 Task: Open Card Card0000000011 in Board Board0000000003 in Workspace WS0000000001 in Trello. Add Member Carxxstreet7916@gmail.com to Card Card0000000011 in Board Board0000000003 in Workspace WS0000000001 in Trello. Add Orange Label titled Label0000000011 to Card Card0000000011 in Board Board0000000003 in Workspace WS0000000001 in Trello. Add Checklist CL0000000011 to Card Card0000000011 in Board Board0000000003 in Workspace WS0000000001 in Trello. Add Dates with Start Date as Oct 01 2023 and Due Date as Oct 31 2023 to Card Card0000000011 in Board Board0000000003 in Workspace WS0000000001 in Trello
Action: Mouse moved to (547, 79)
Screenshot: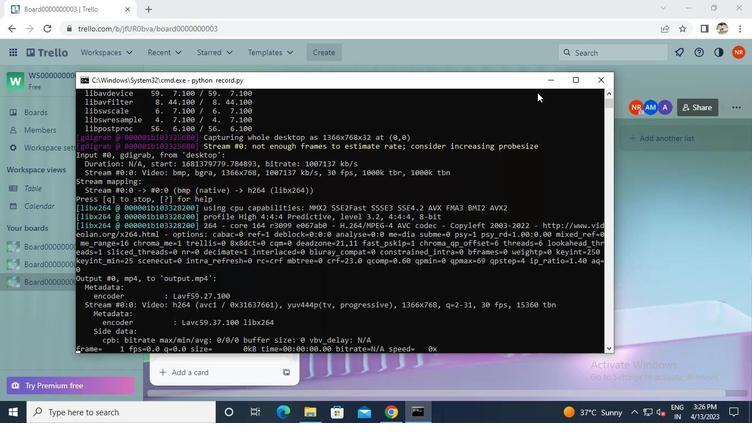 
Action: Mouse pressed left at (547, 79)
Screenshot: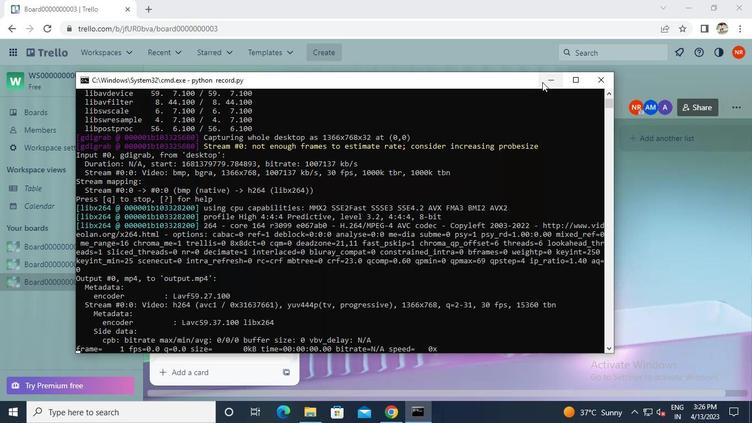 
Action: Mouse moved to (221, 336)
Screenshot: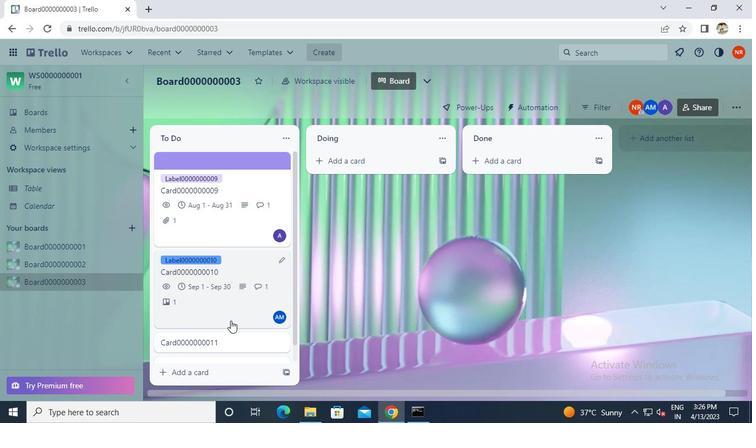 
Action: Mouse pressed left at (221, 336)
Screenshot: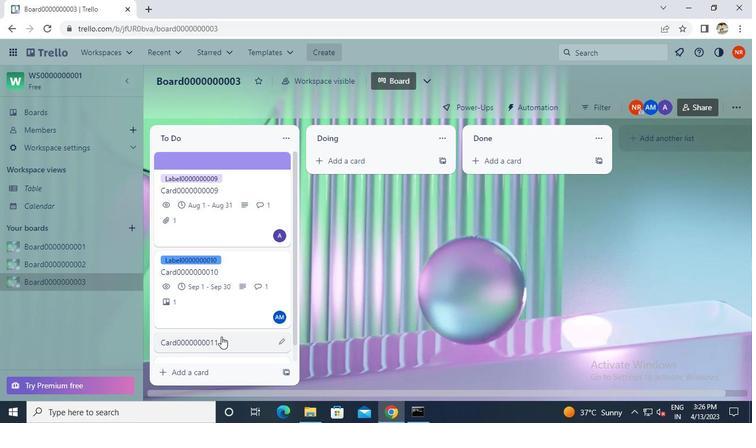
Action: Mouse moved to (490, 181)
Screenshot: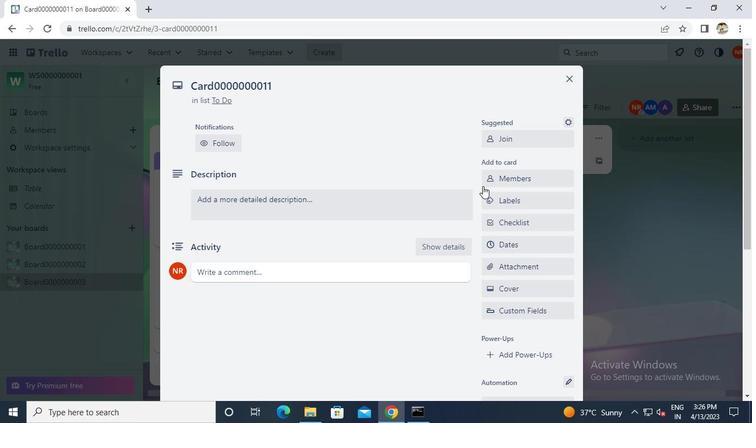 
Action: Mouse pressed left at (490, 181)
Screenshot: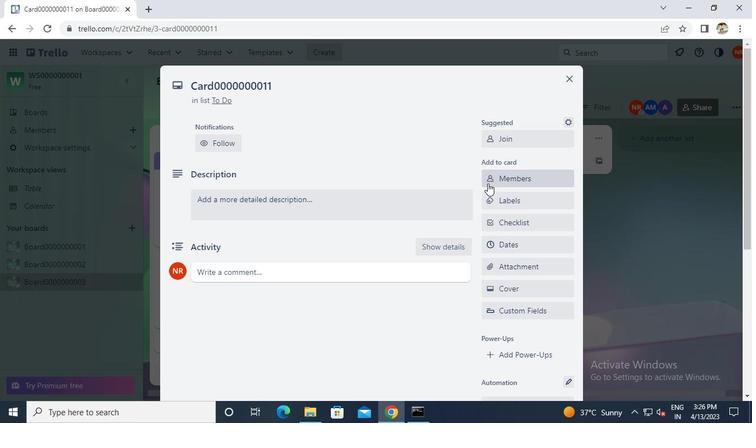 
Action: Mouse moved to (489, 180)
Screenshot: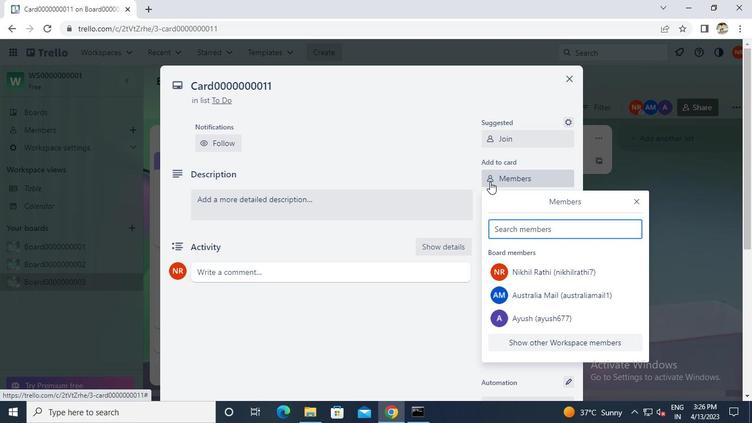 
Action: Keyboard Key.caps_lock
Screenshot: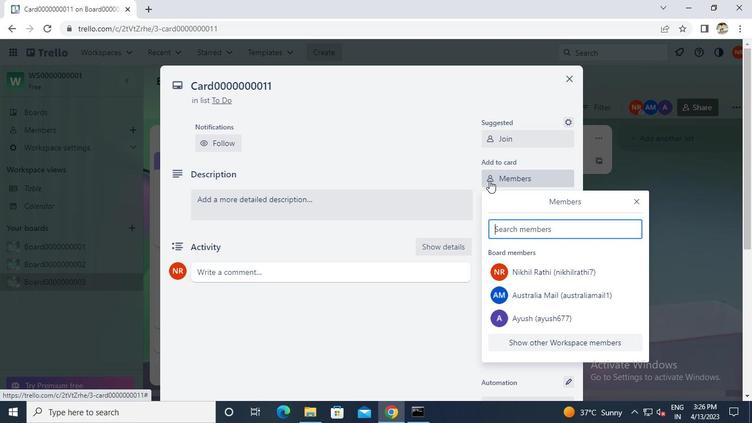 
Action: Keyboard c
Screenshot: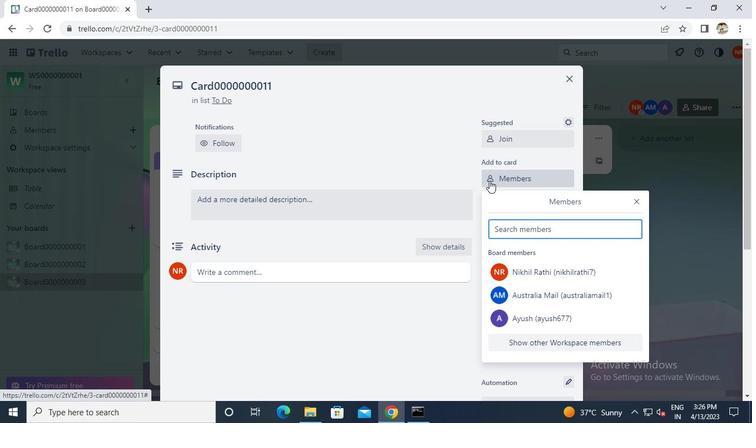 
Action: Keyboard a
Screenshot: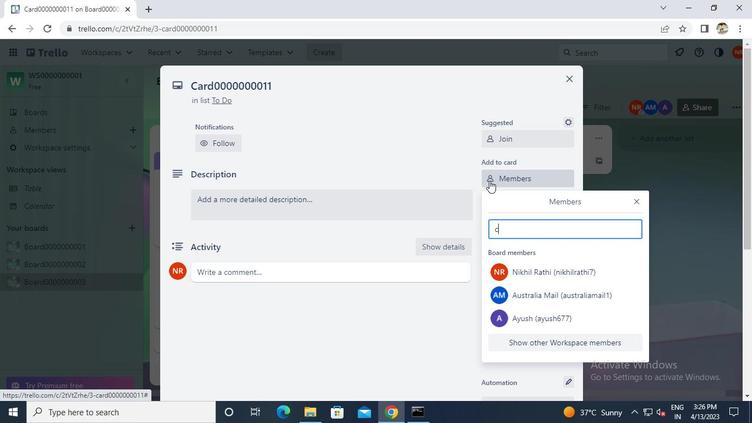 
Action: Keyboard r
Screenshot: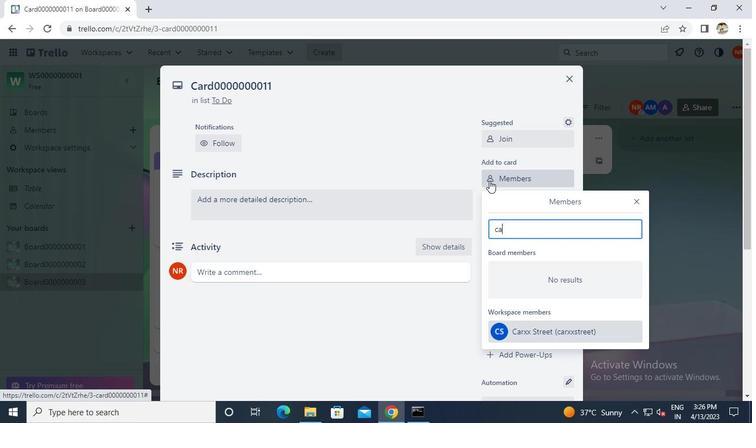 
Action: Mouse moved to (517, 332)
Screenshot: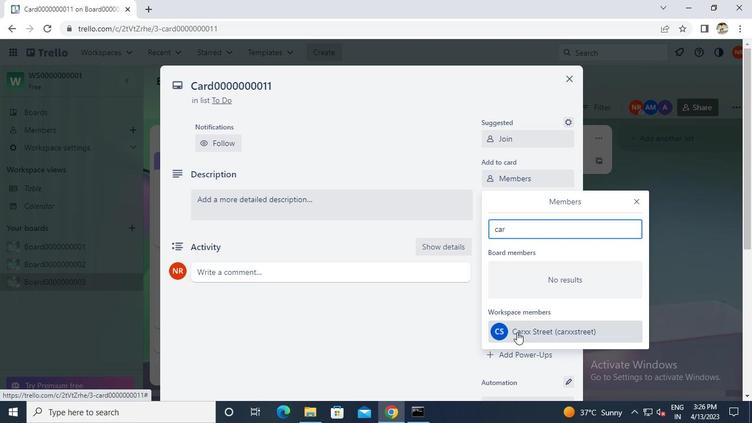 
Action: Mouse pressed left at (517, 332)
Screenshot: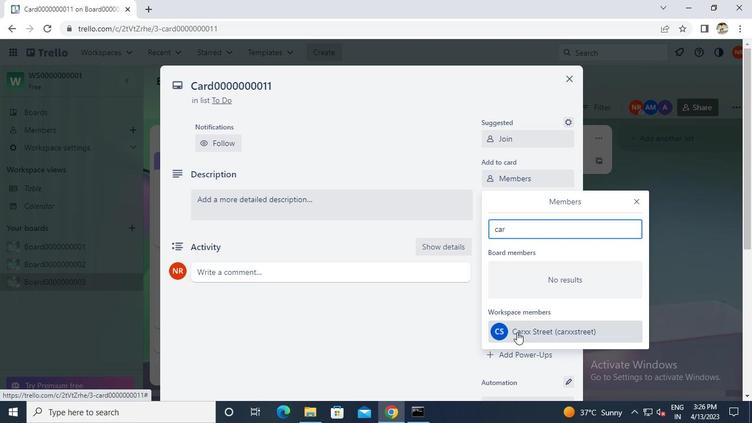 
Action: Mouse moved to (635, 201)
Screenshot: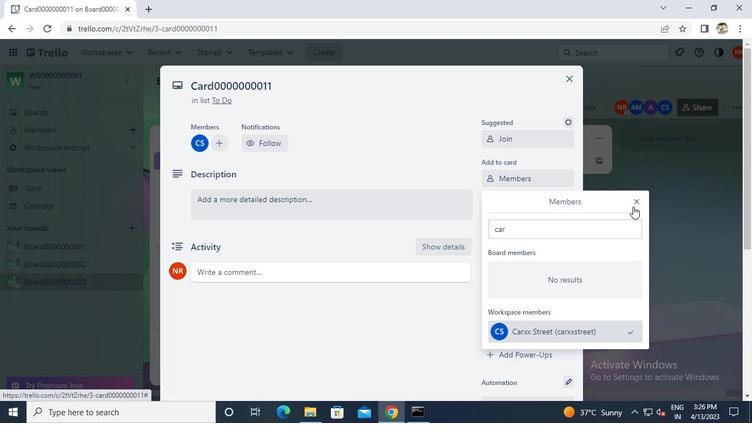 
Action: Mouse pressed left at (635, 201)
Screenshot: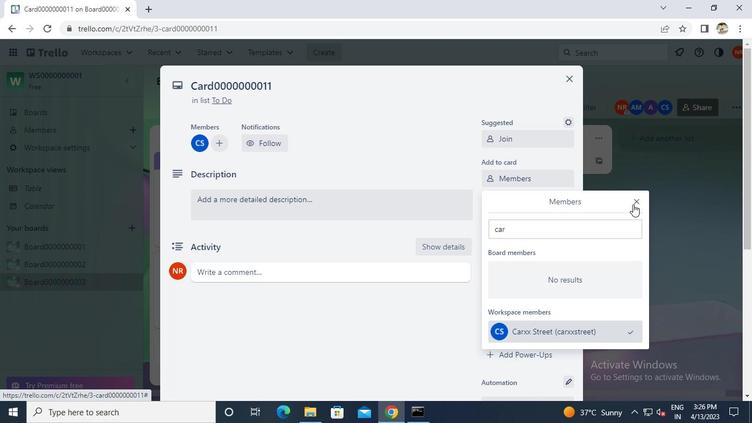 
Action: Mouse moved to (525, 197)
Screenshot: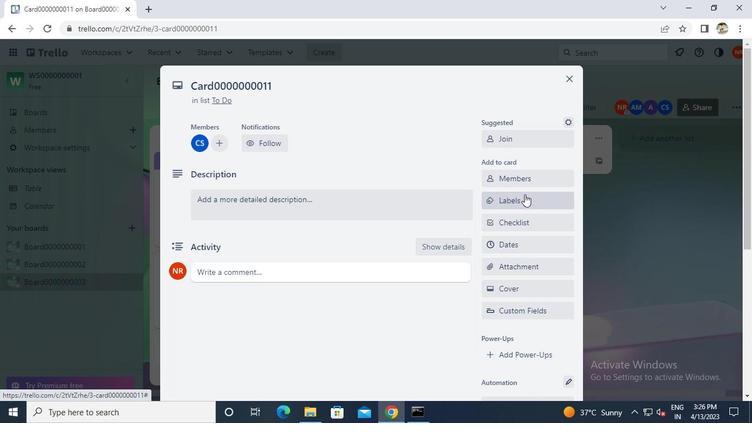 
Action: Mouse pressed left at (525, 197)
Screenshot: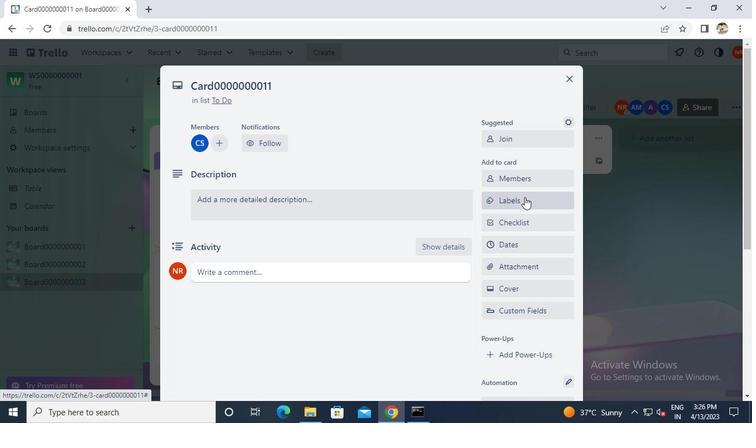 
Action: Mouse moved to (551, 312)
Screenshot: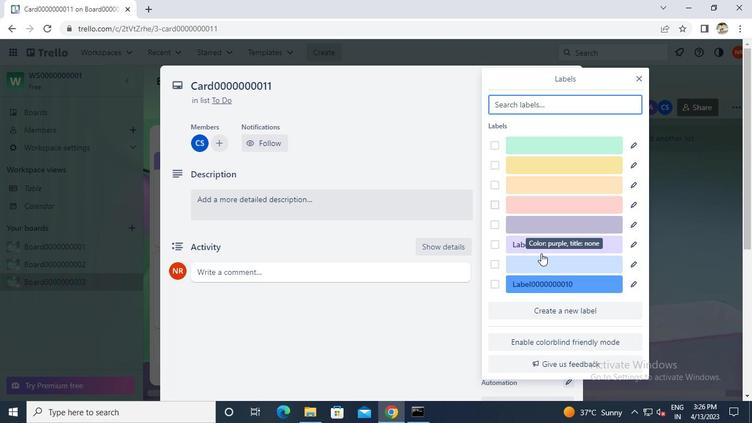 
Action: Mouse pressed left at (551, 312)
Screenshot: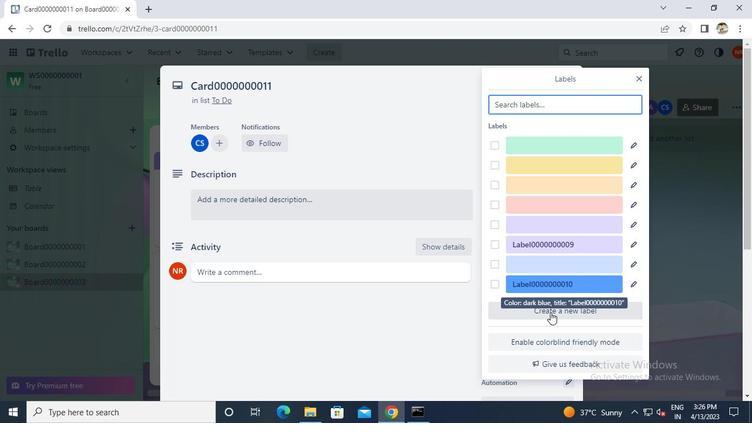 
Action: Mouse moved to (566, 241)
Screenshot: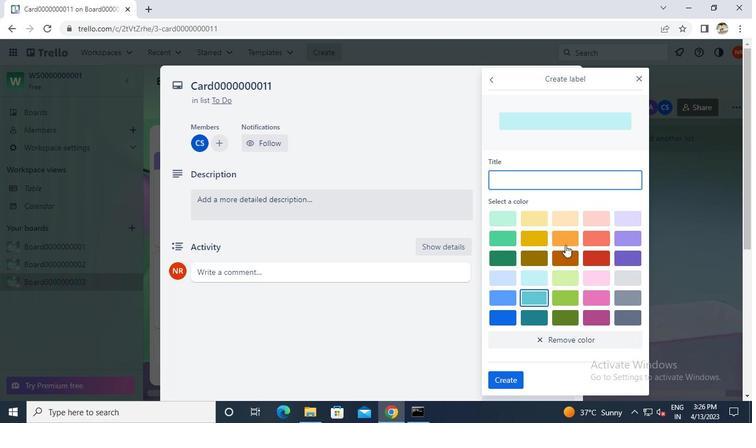 
Action: Mouse pressed left at (566, 241)
Screenshot: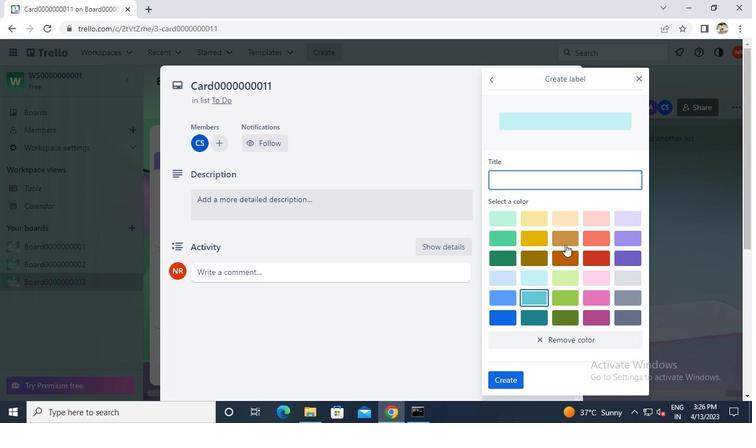 
Action: Mouse moved to (557, 181)
Screenshot: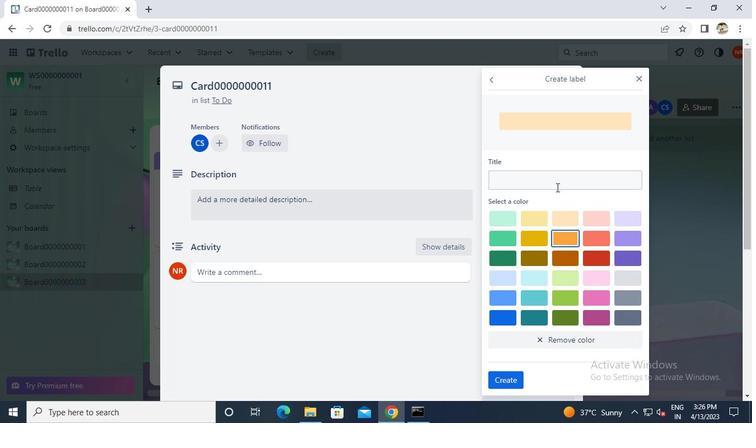 
Action: Mouse pressed left at (557, 181)
Screenshot: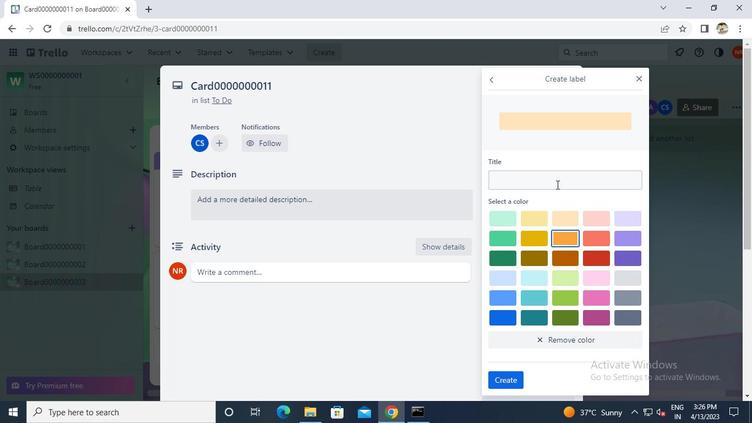 
Action: Mouse moved to (554, 179)
Screenshot: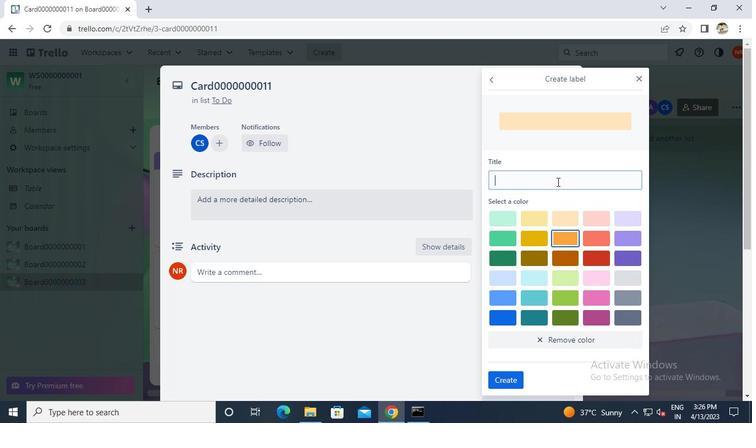 
Action: Keyboard Key.caps_lock
Screenshot: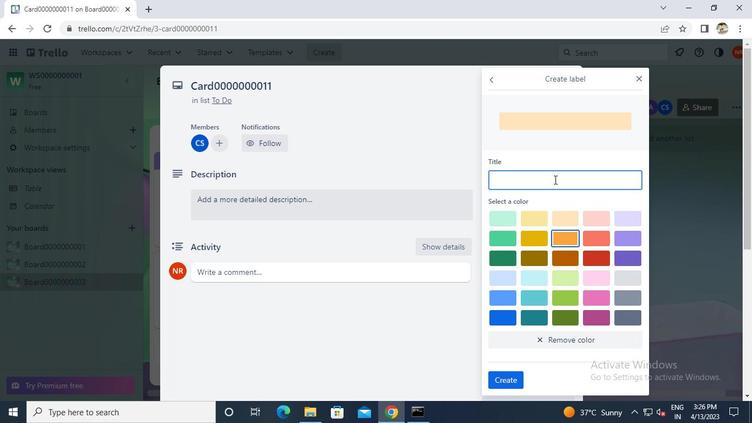 
Action: Keyboard l
Screenshot: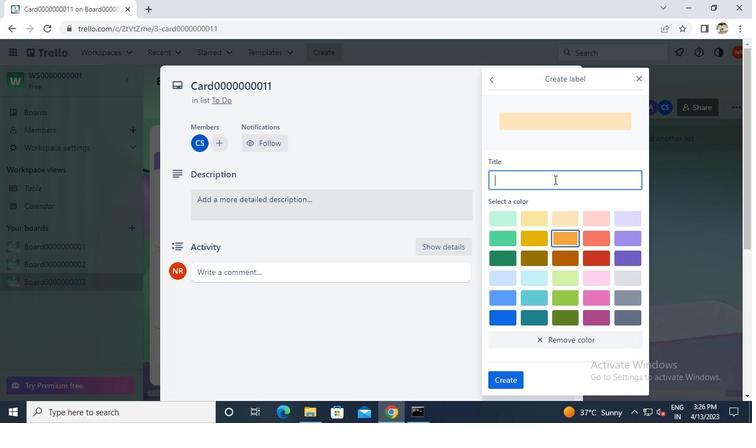 
Action: Keyboard Key.caps_lock
Screenshot: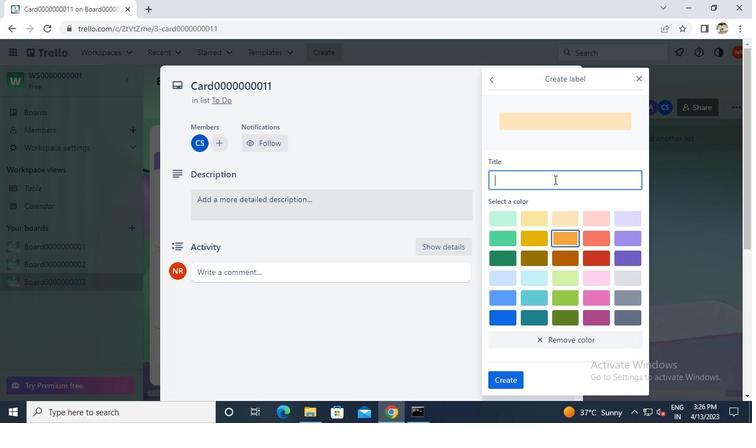 
Action: Keyboard a
Screenshot: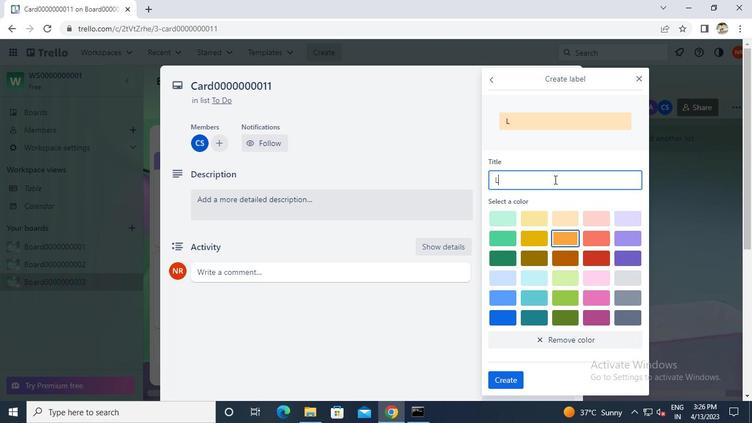 
Action: Keyboard b
Screenshot: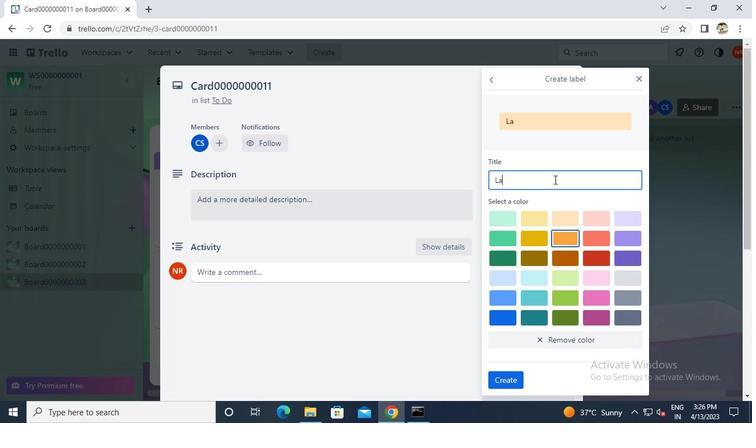
Action: Keyboard e
Screenshot: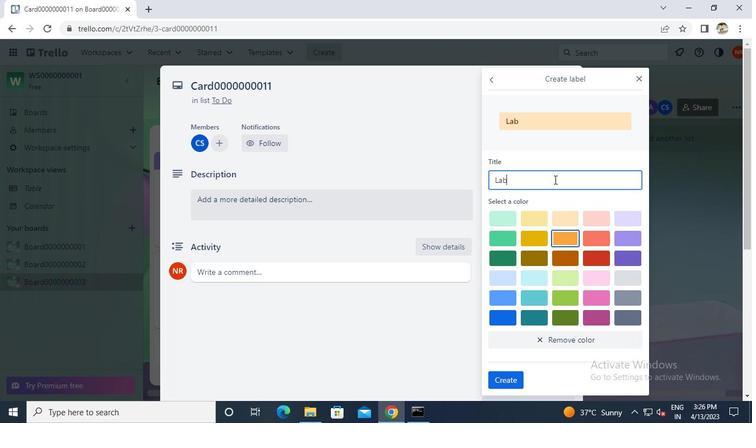 
Action: Keyboard l
Screenshot: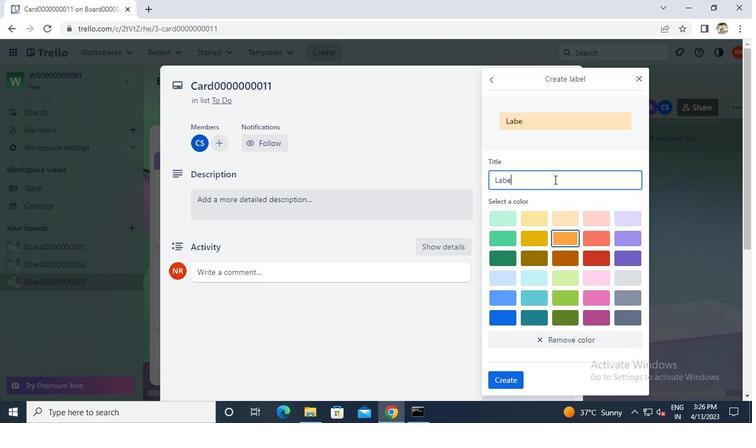 
Action: Keyboard 0
Screenshot: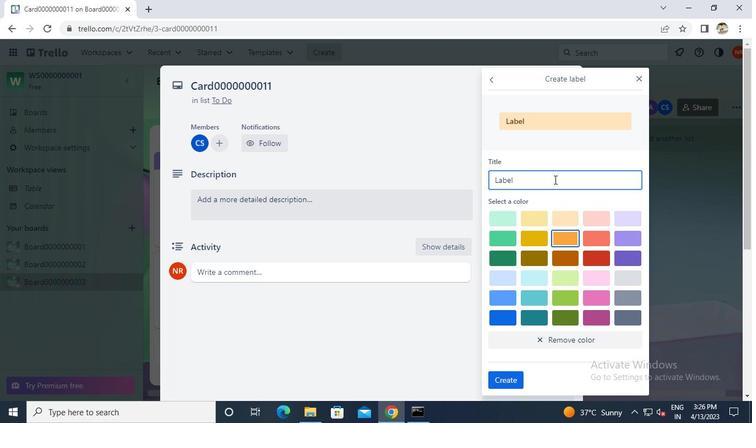 
Action: Keyboard 0
Screenshot: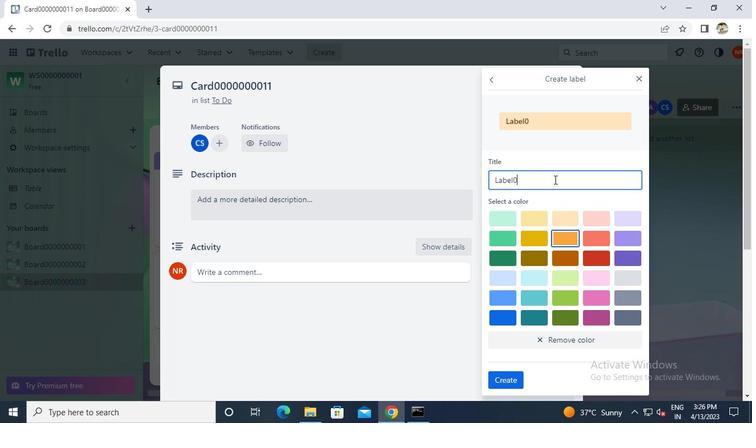 
Action: Keyboard 0
Screenshot: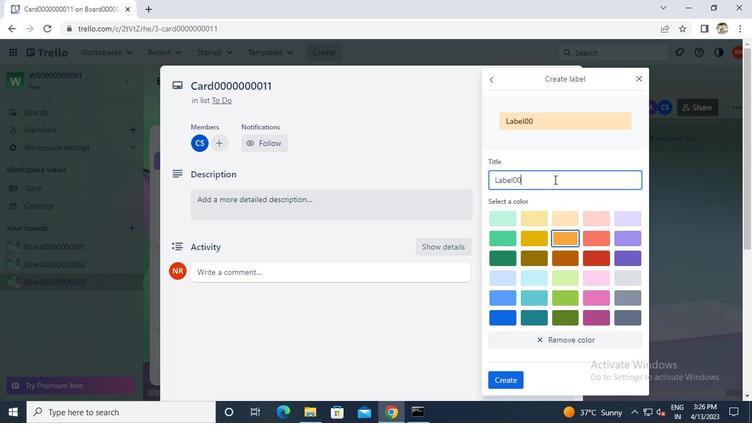 
Action: Keyboard 0
Screenshot: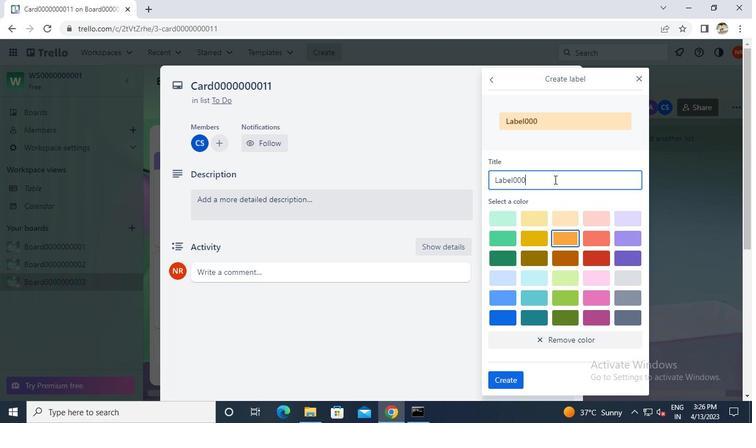 
Action: Keyboard 0
Screenshot: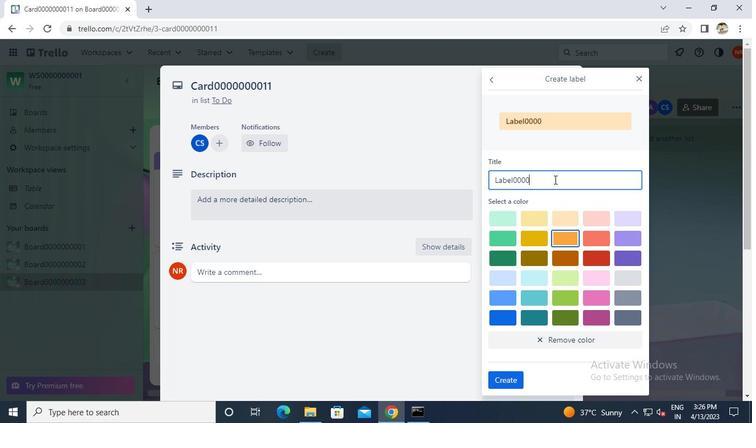 
Action: Keyboard 0
Screenshot: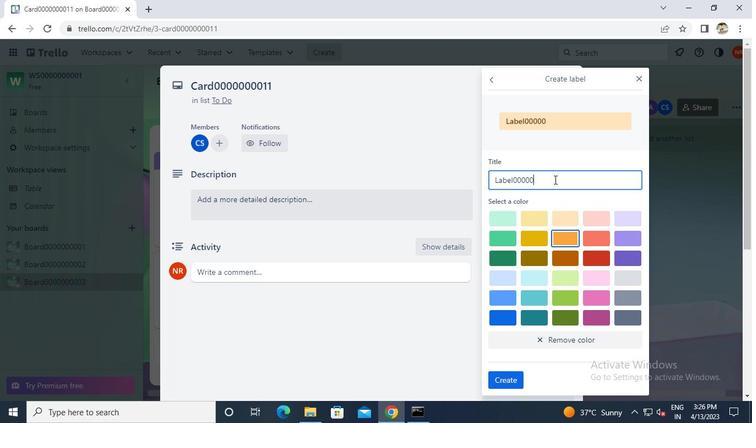 
Action: Keyboard 0
Screenshot: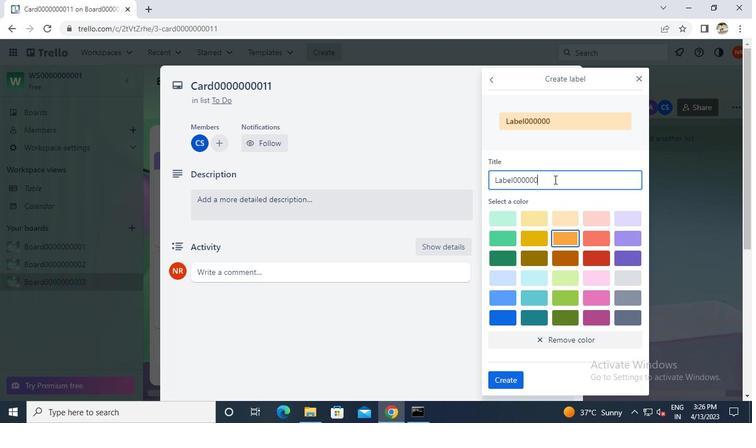
Action: Keyboard 0
Screenshot: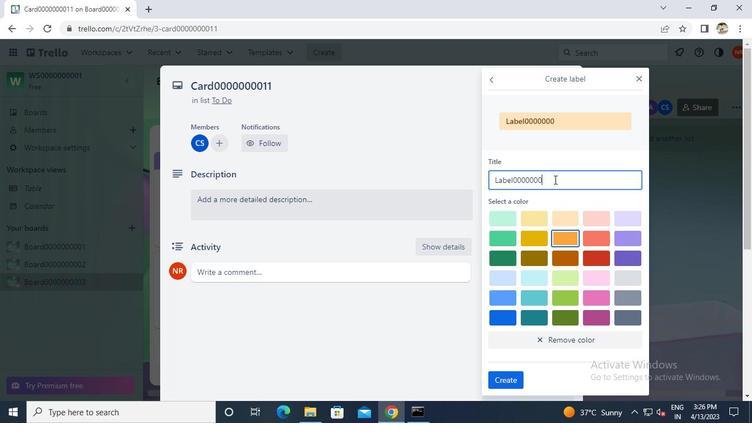 
Action: Keyboard 1
Screenshot: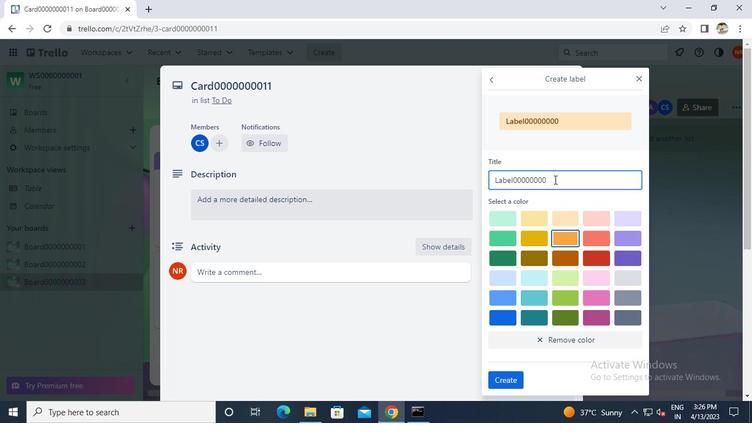 
Action: Keyboard 1
Screenshot: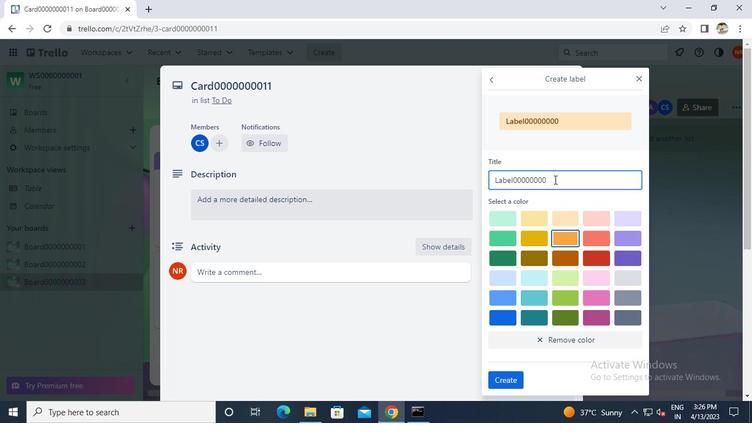 
Action: Mouse moved to (510, 377)
Screenshot: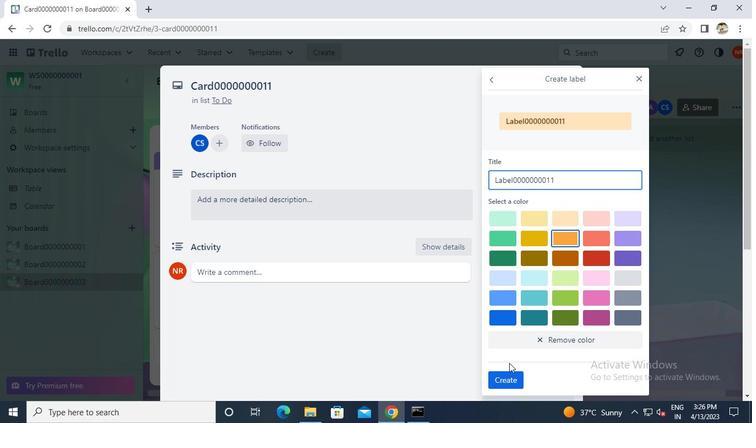 
Action: Mouse pressed left at (510, 377)
Screenshot: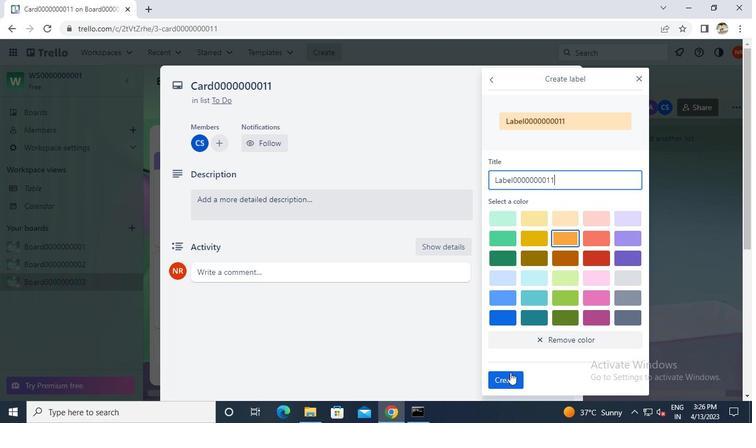 
Action: Mouse moved to (639, 76)
Screenshot: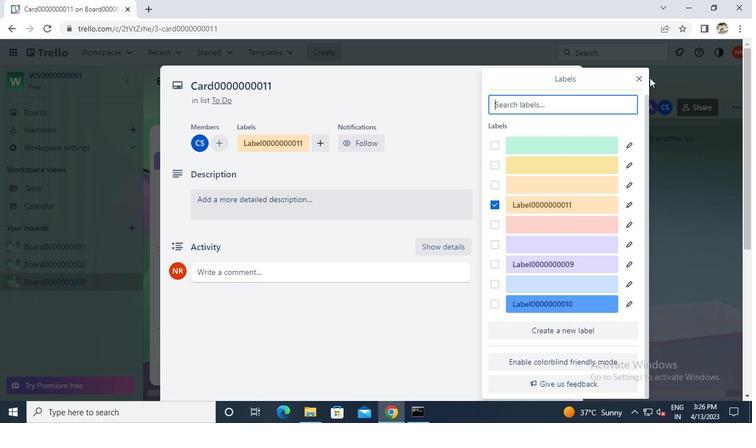 
Action: Mouse pressed left at (639, 76)
Screenshot: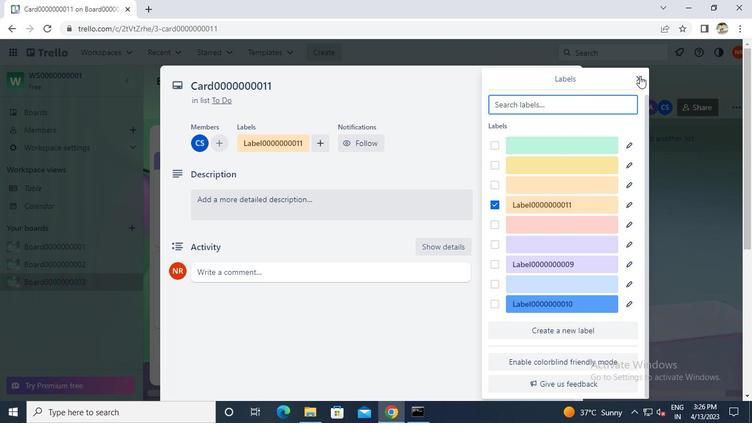 
Action: Mouse moved to (522, 219)
Screenshot: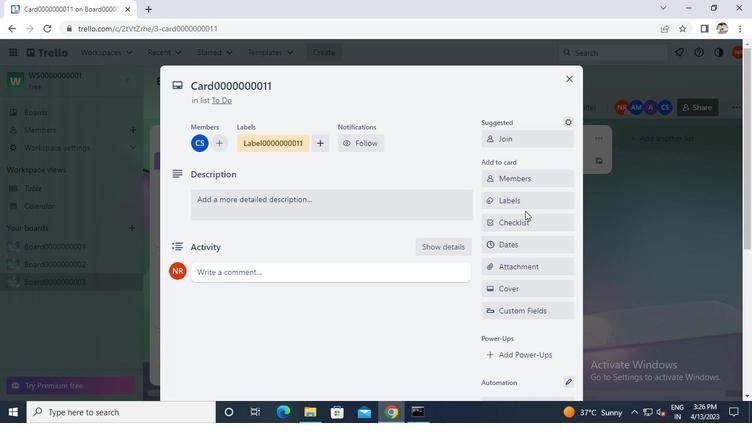 
Action: Mouse pressed left at (522, 219)
Screenshot: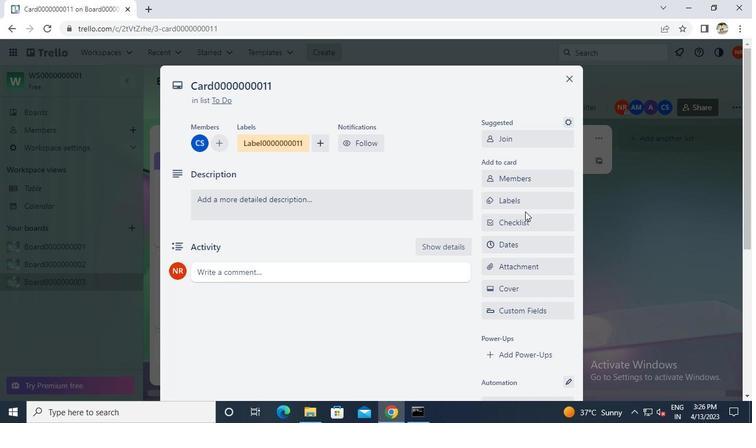 
Action: Keyboard Key.caps_lock
Screenshot: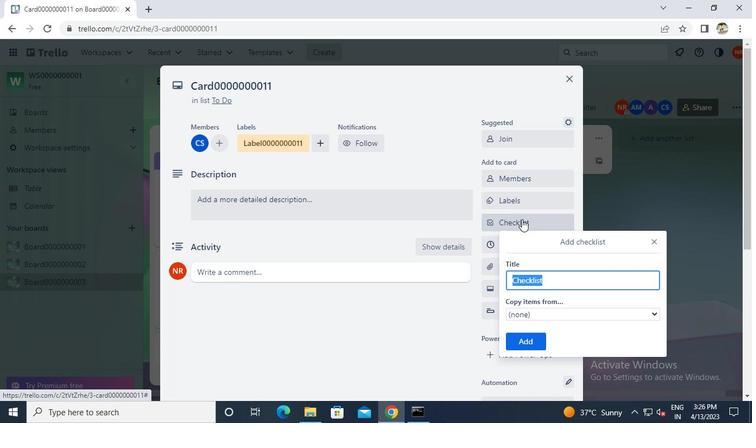 
Action: Keyboard c
Screenshot: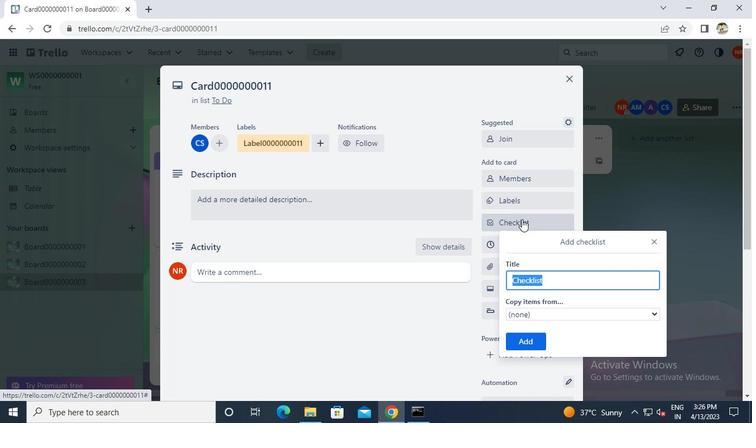 
Action: Keyboard l
Screenshot: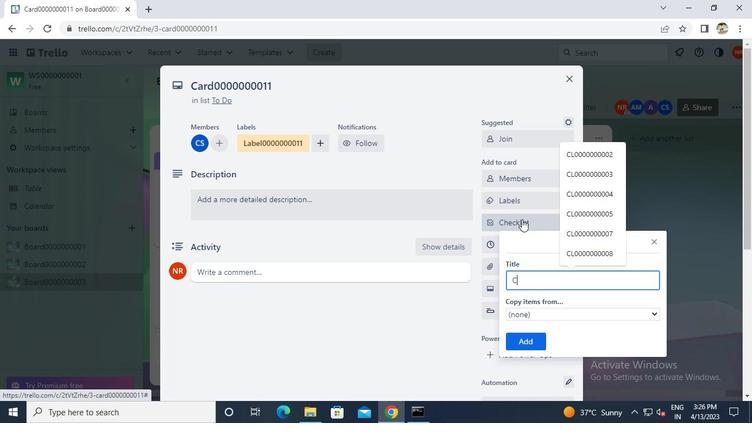 
Action: Keyboard 0
Screenshot: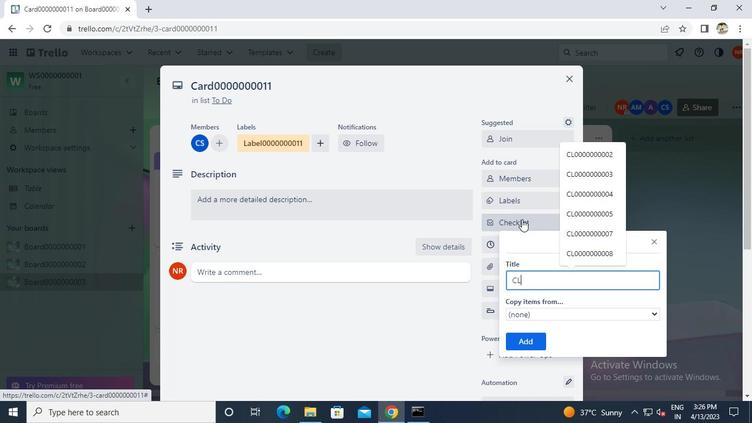 
Action: Keyboard 0
Screenshot: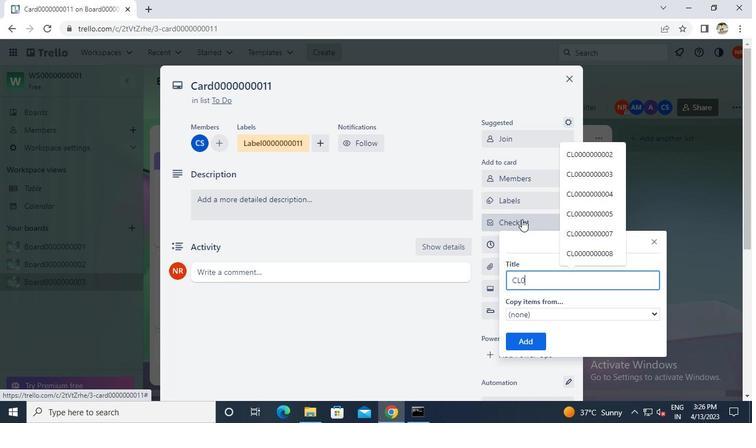
Action: Keyboard 0
Screenshot: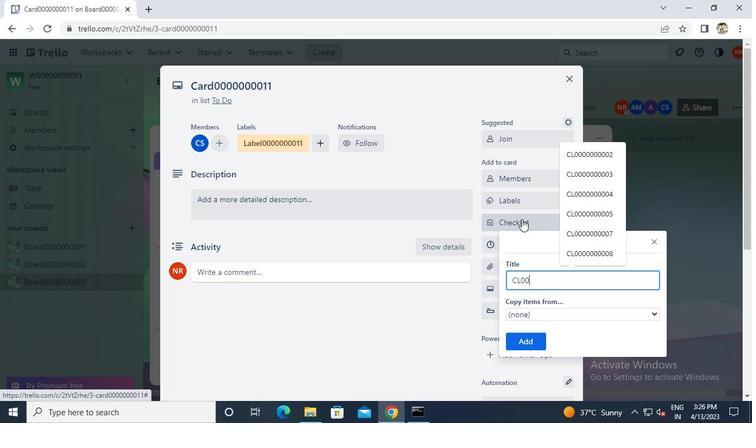 
Action: Keyboard 0
Screenshot: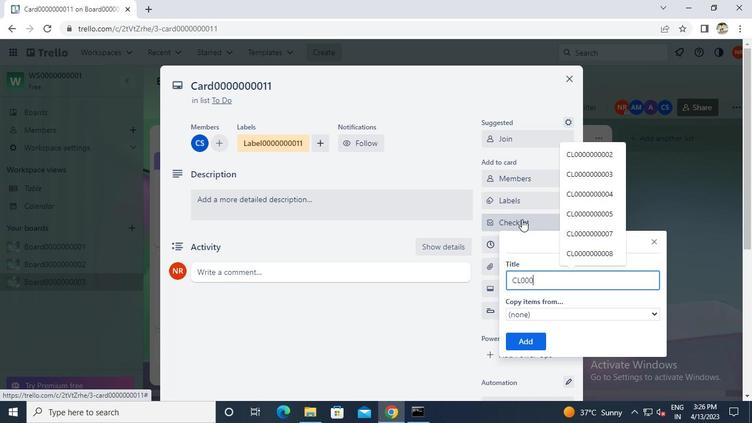 
Action: Keyboard 0
Screenshot: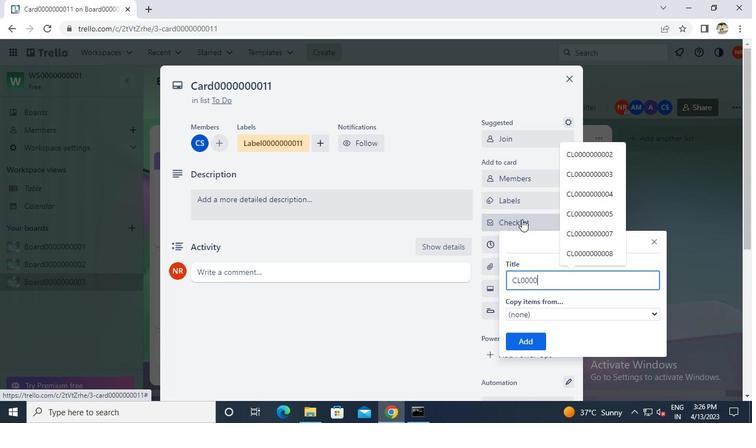 
Action: Keyboard 0
Screenshot: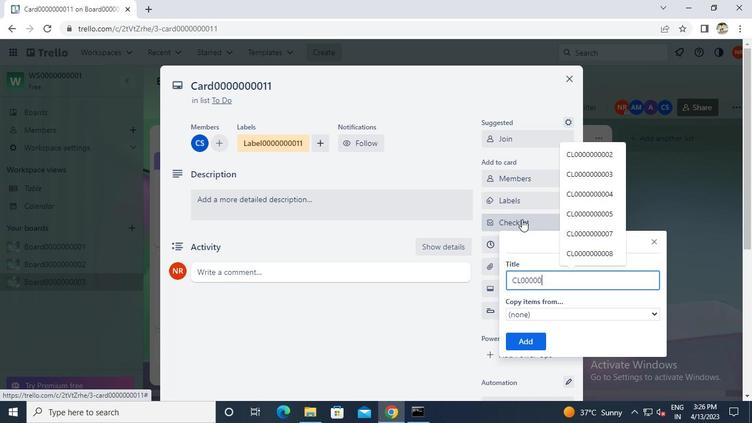 
Action: Keyboard 0
Screenshot: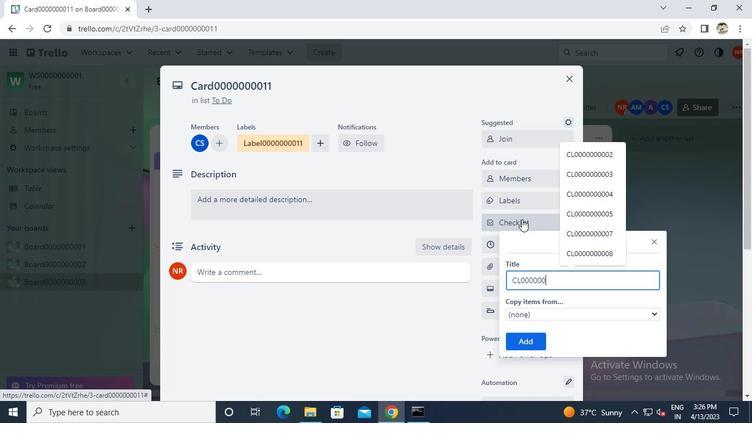 
Action: Keyboard 1
Screenshot: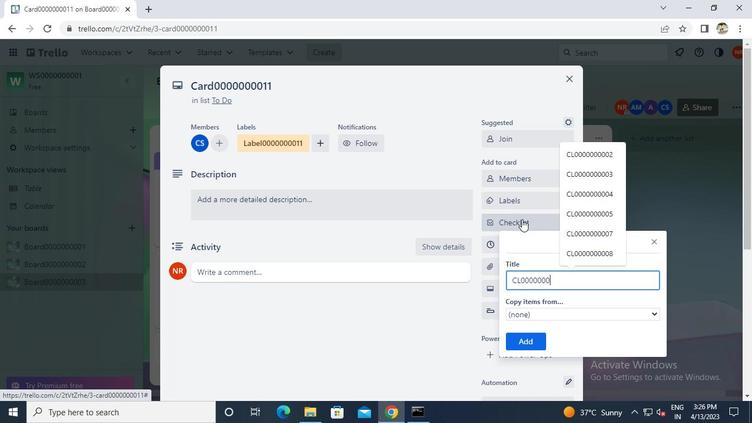 
Action: Keyboard 1
Screenshot: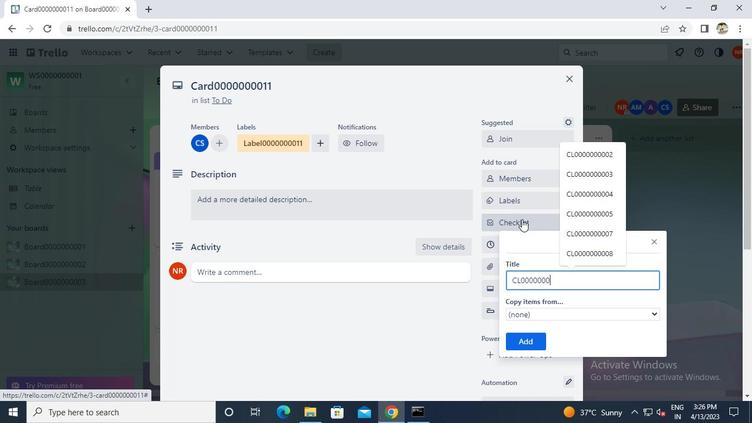 
Action: Mouse moved to (524, 338)
Screenshot: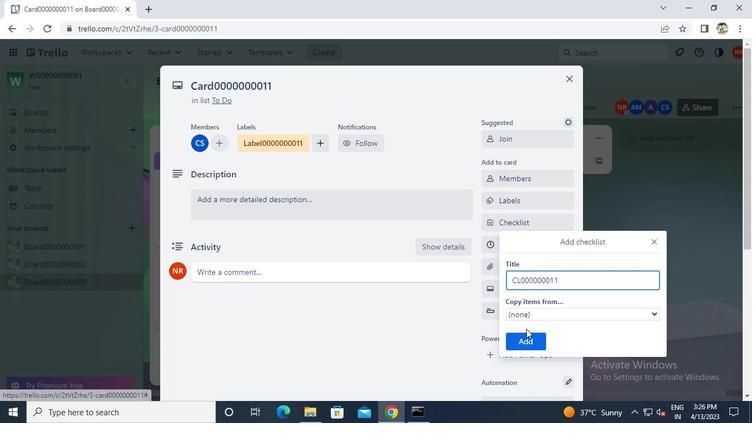 
Action: Mouse pressed left at (524, 338)
Screenshot: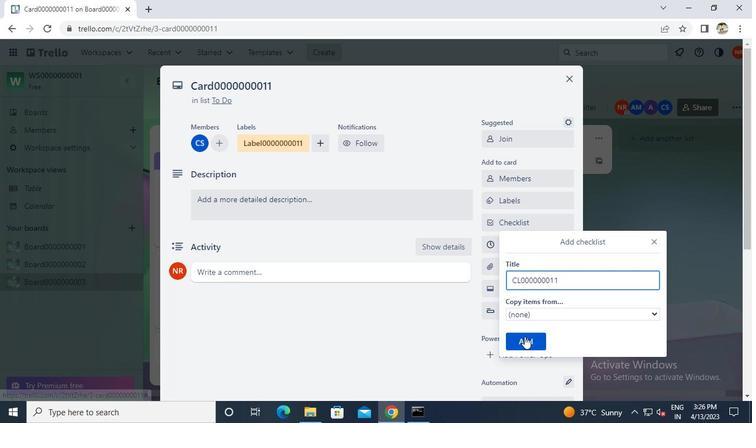 
Action: Mouse moved to (503, 245)
Screenshot: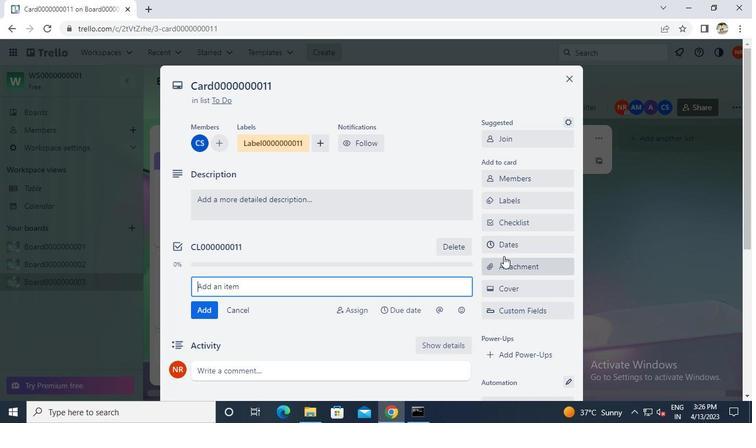 
Action: Mouse pressed left at (503, 245)
Screenshot: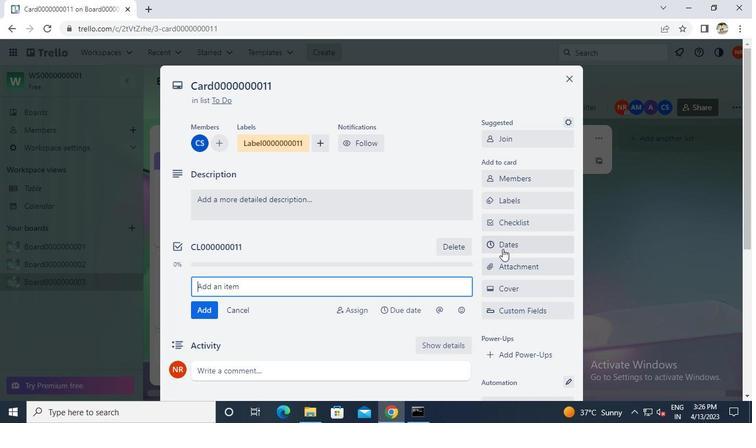 
Action: Mouse moved to (493, 275)
Screenshot: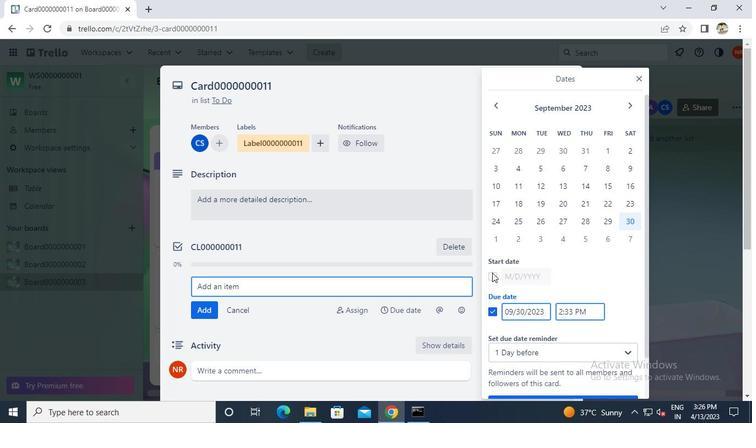 
Action: Mouse pressed left at (493, 275)
Screenshot: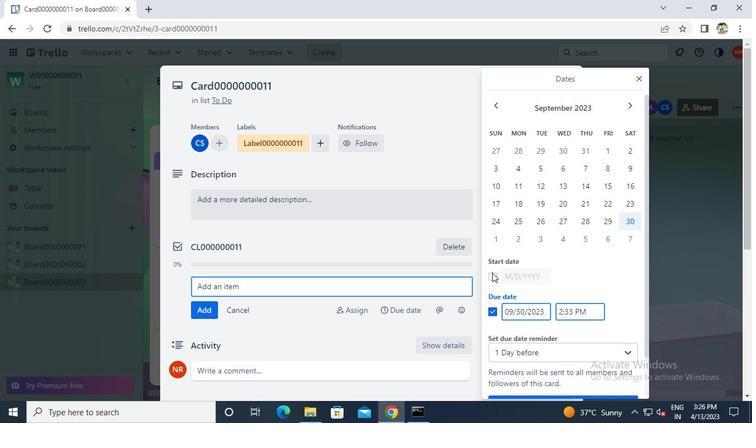 
Action: Mouse moved to (629, 109)
Screenshot: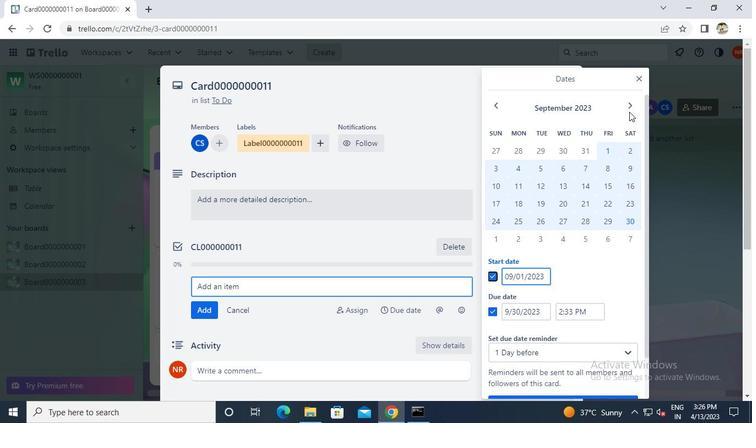 
Action: Mouse pressed left at (629, 109)
Screenshot: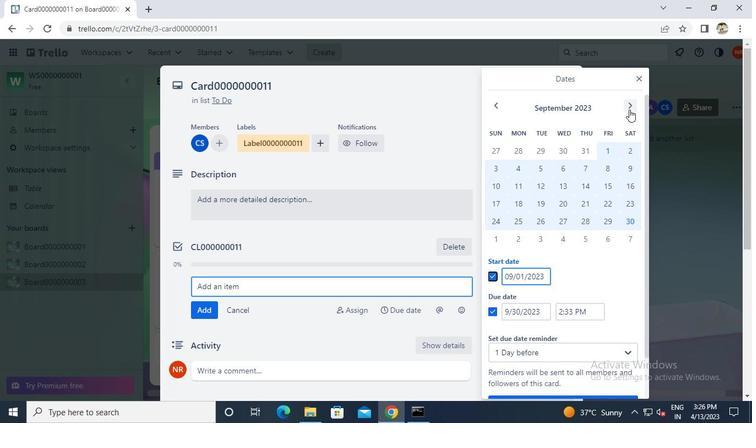 
Action: Mouse moved to (495, 147)
Screenshot: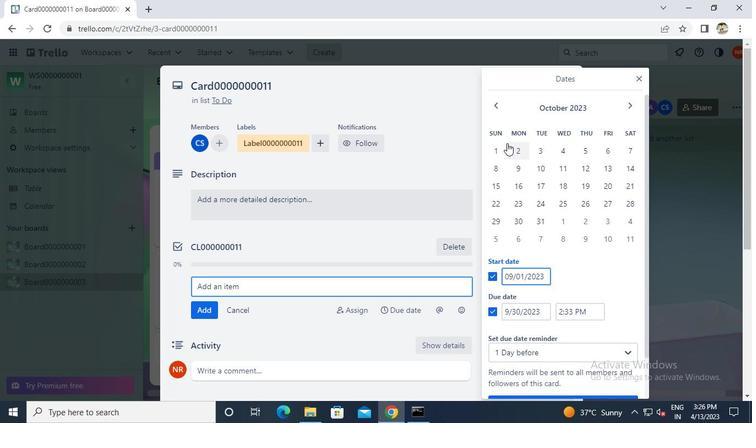 
Action: Mouse pressed left at (495, 147)
Screenshot: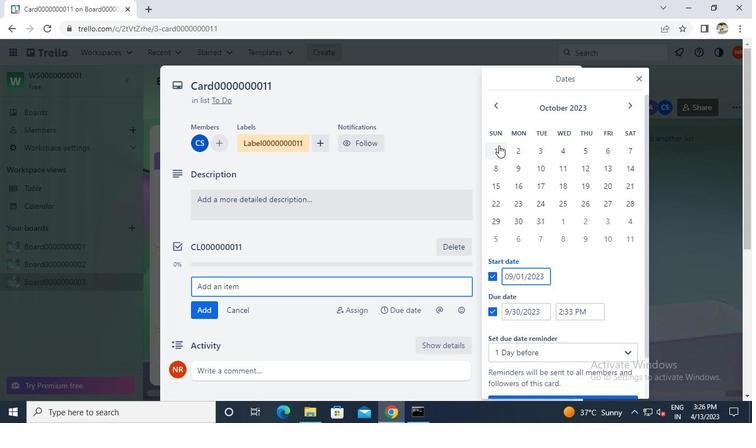 
Action: Mouse moved to (542, 221)
Screenshot: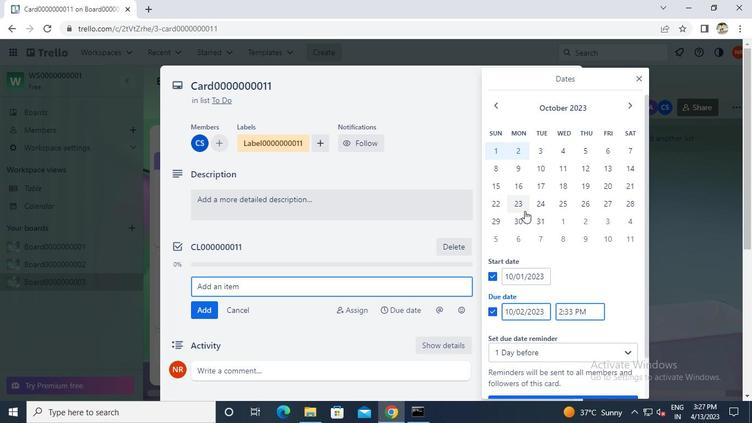 
Action: Mouse pressed left at (542, 221)
Screenshot: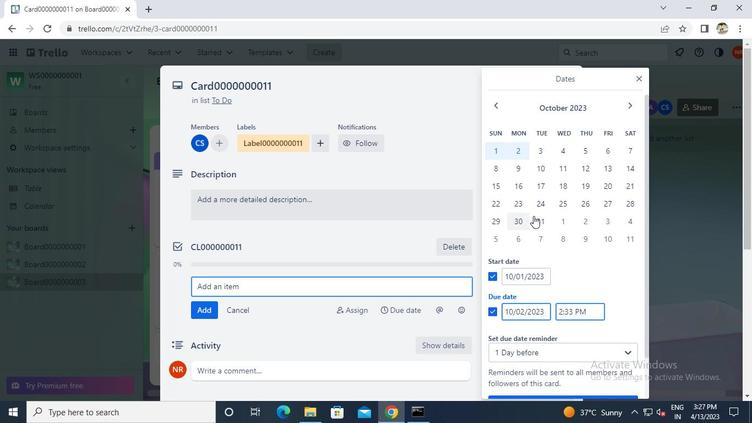 
Action: Mouse moved to (521, 360)
Screenshot: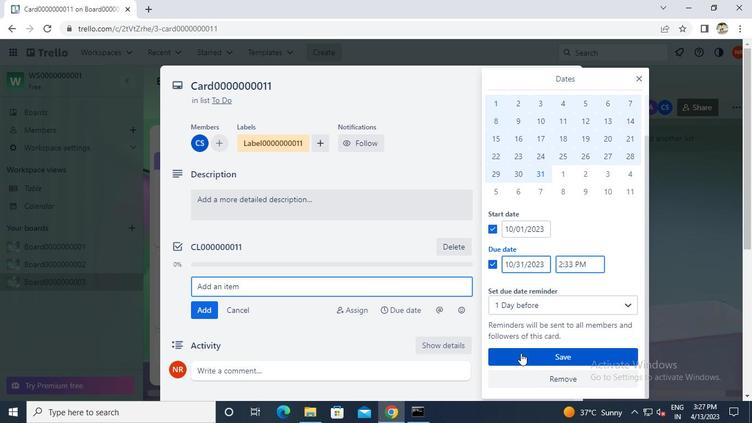 
Action: Mouse pressed left at (521, 360)
Screenshot: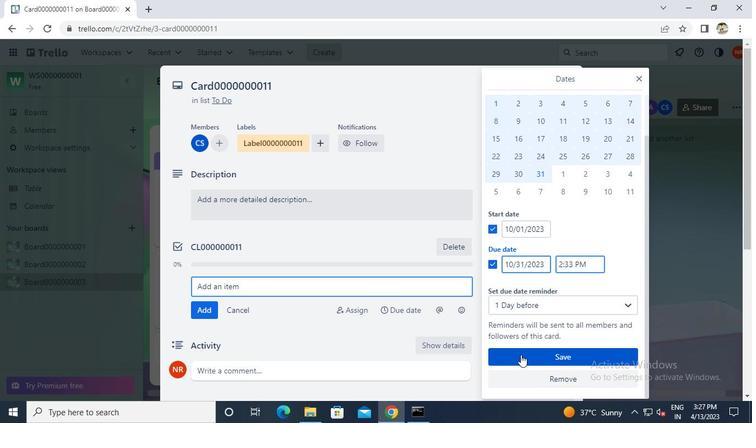 
Action: Mouse moved to (568, 71)
Screenshot: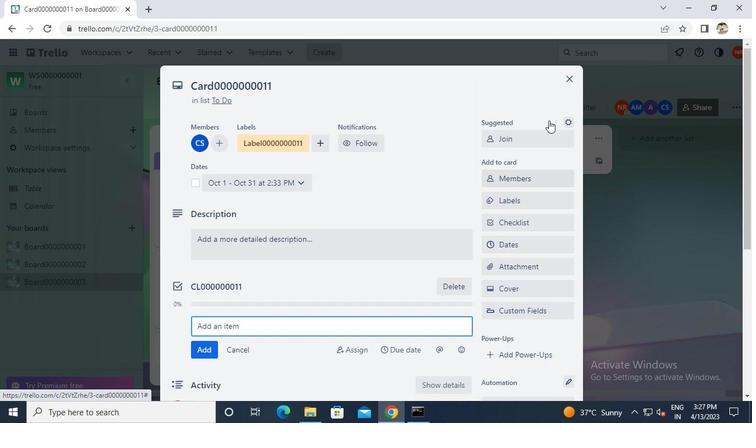
Action: Mouse pressed left at (568, 71)
Screenshot: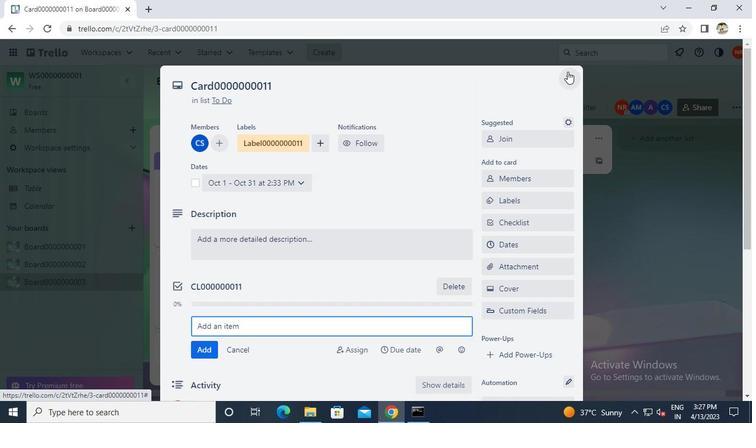 
Action: Mouse moved to (421, 415)
Screenshot: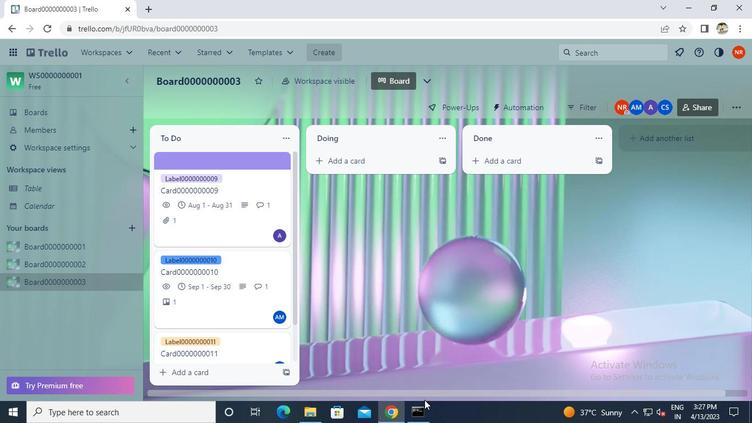 
Action: Mouse pressed left at (421, 415)
Screenshot: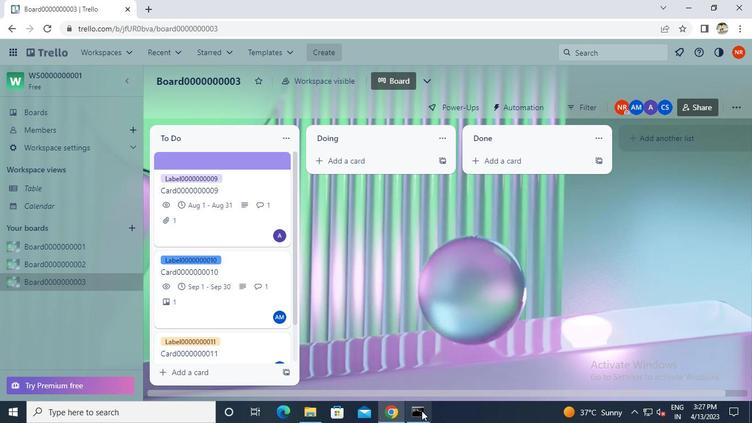 
Action: Mouse moved to (602, 76)
Screenshot: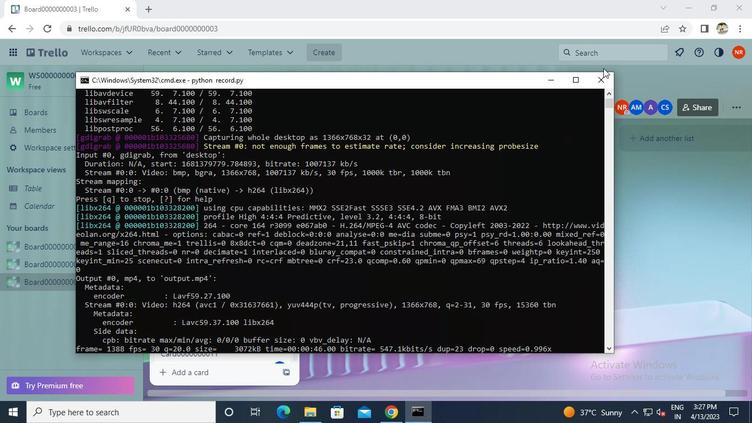 
Action: Mouse pressed left at (602, 76)
Screenshot: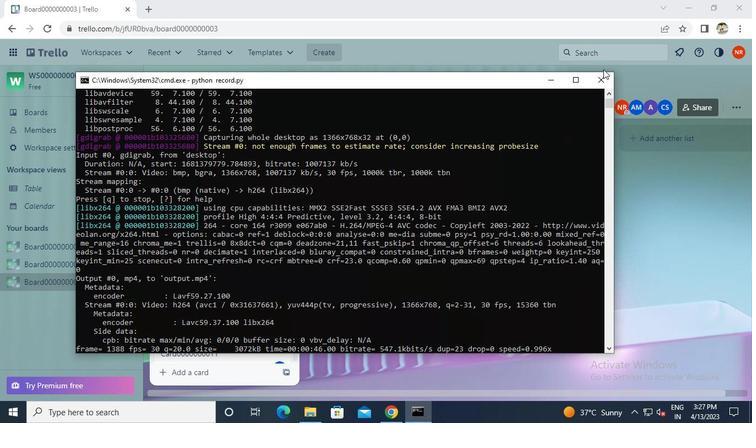 
